 Task: Add Zhou Energy + Focus to the cart.
Action: Mouse moved to (227, 113)
Screenshot: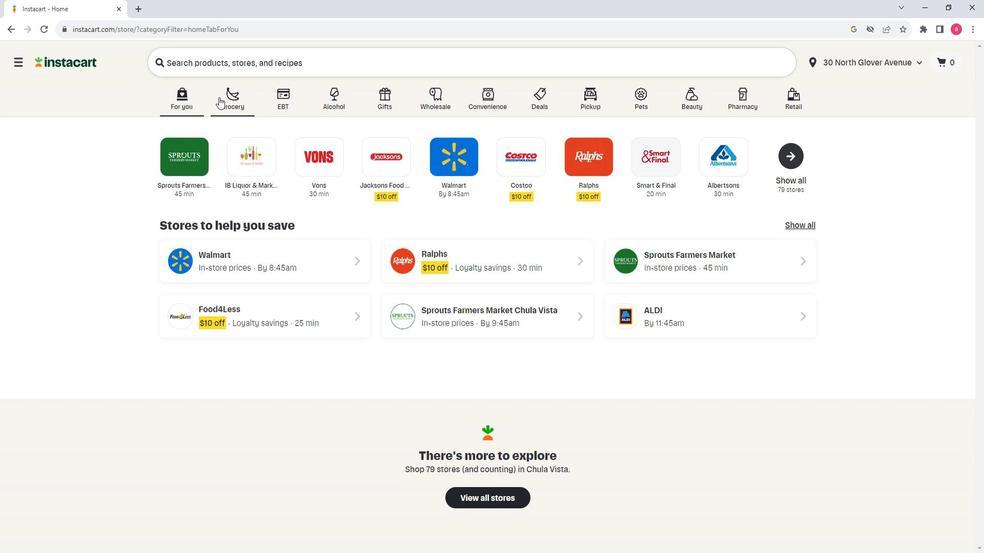 
Action: Mouse pressed left at (227, 113)
Screenshot: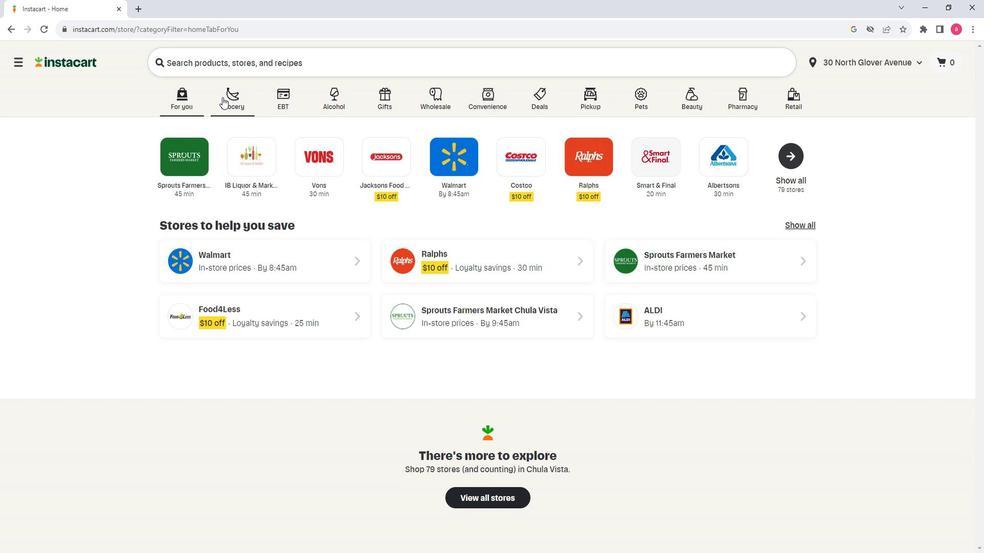 
Action: Mouse moved to (321, 314)
Screenshot: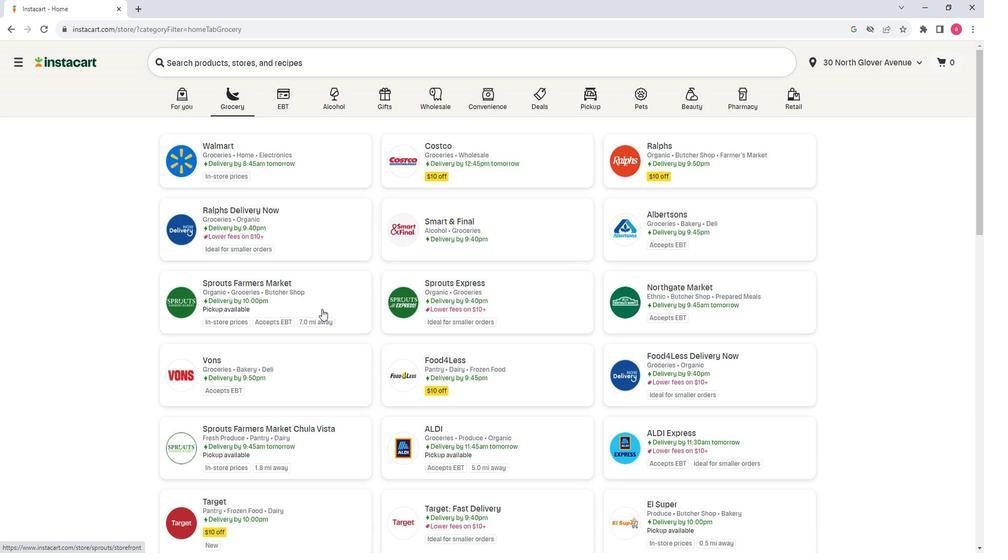 
Action: Mouse pressed left at (321, 314)
Screenshot: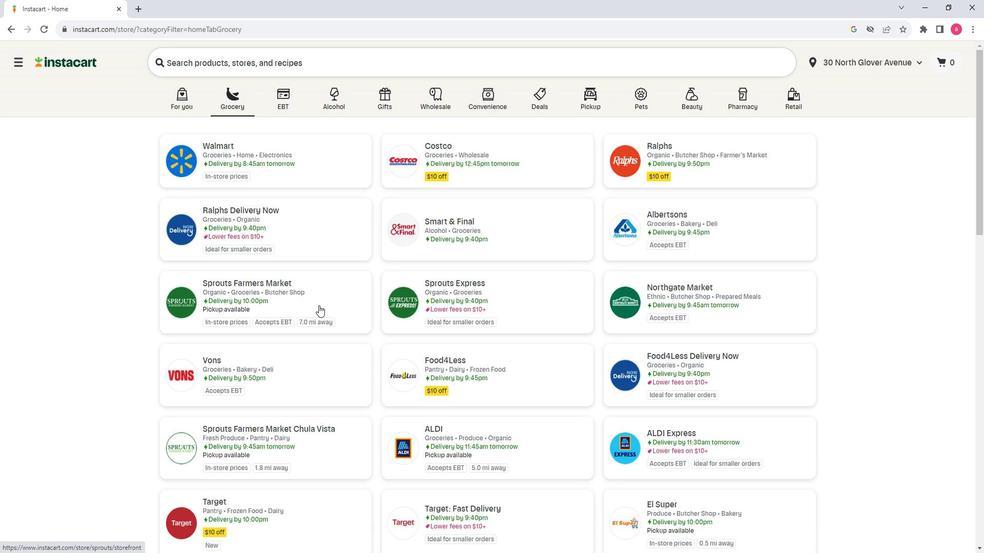 
Action: Mouse moved to (76, 380)
Screenshot: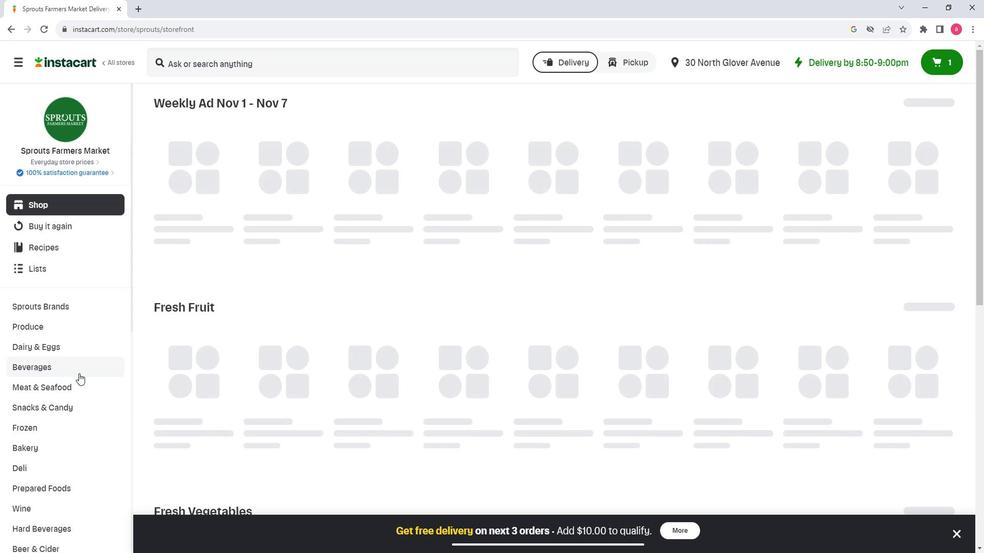 
Action: Mouse scrolled (76, 379) with delta (0, 0)
Screenshot: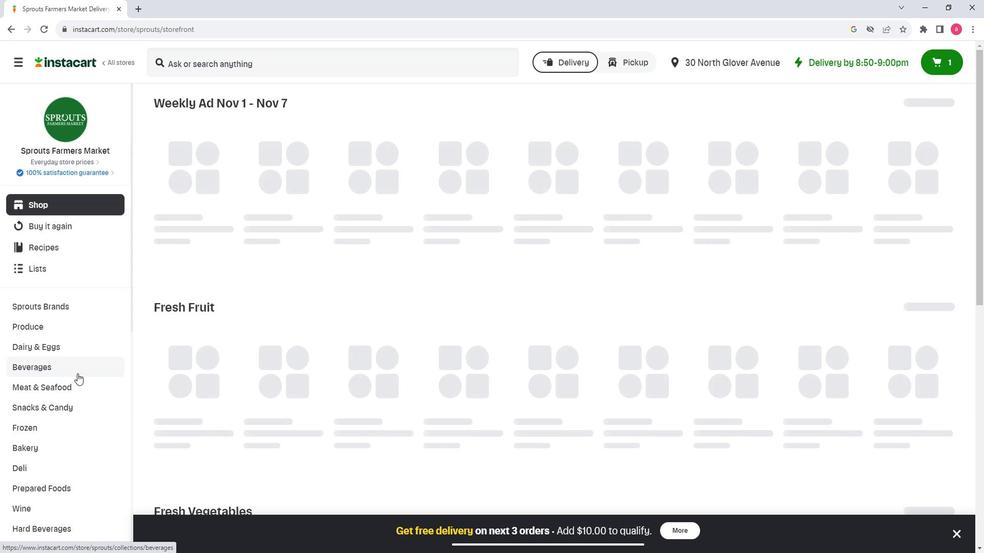
Action: Mouse scrolled (76, 379) with delta (0, 0)
Screenshot: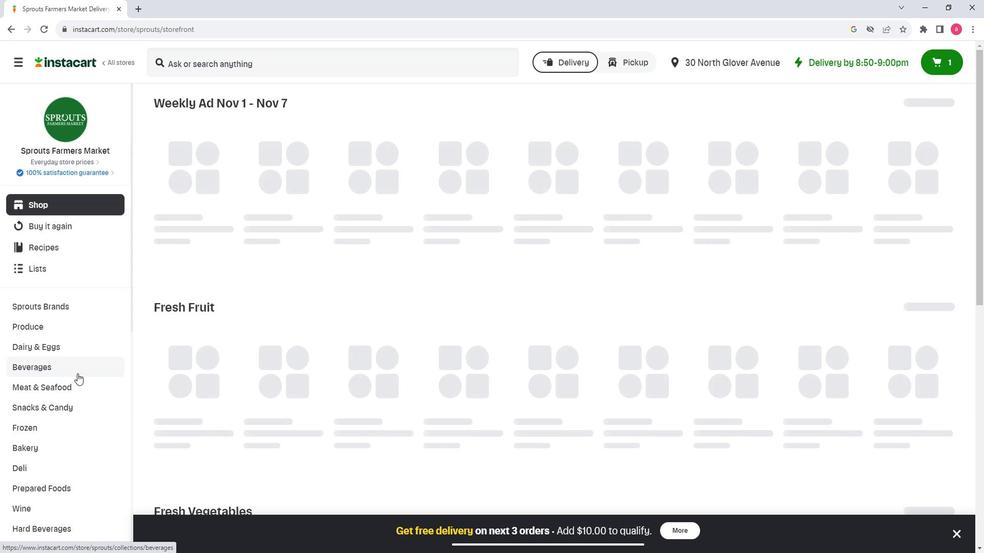 
Action: Mouse scrolled (76, 379) with delta (0, 0)
Screenshot: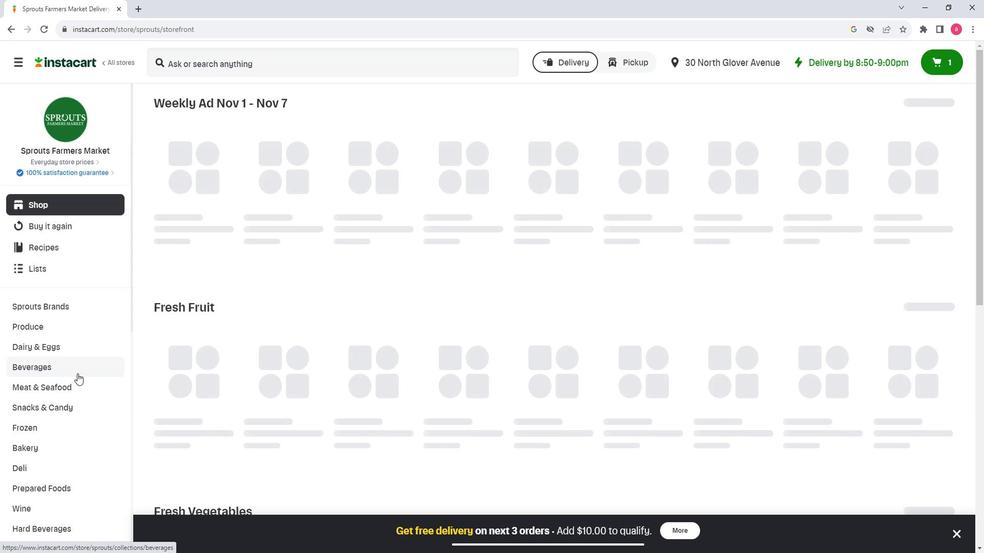 
Action: Mouse scrolled (76, 379) with delta (0, 0)
Screenshot: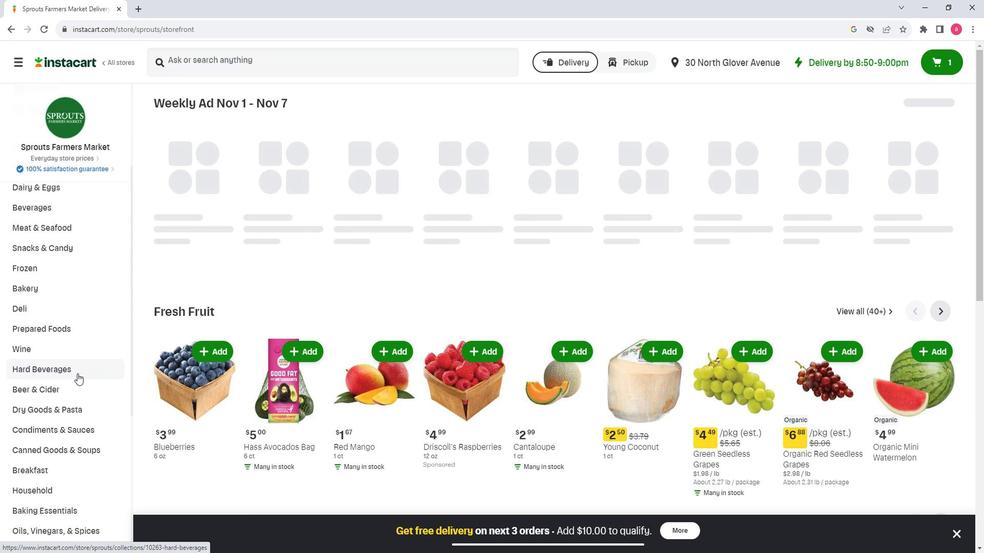 
Action: Mouse scrolled (76, 379) with delta (0, 0)
Screenshot: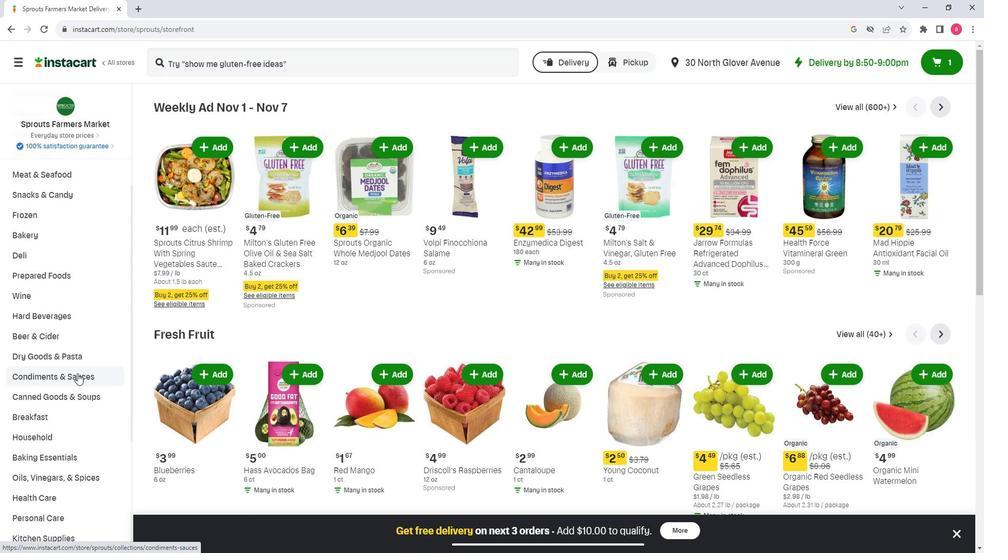 
Action: Mouse scrolled (76, 379) with delta (0, 0)
Screenshot: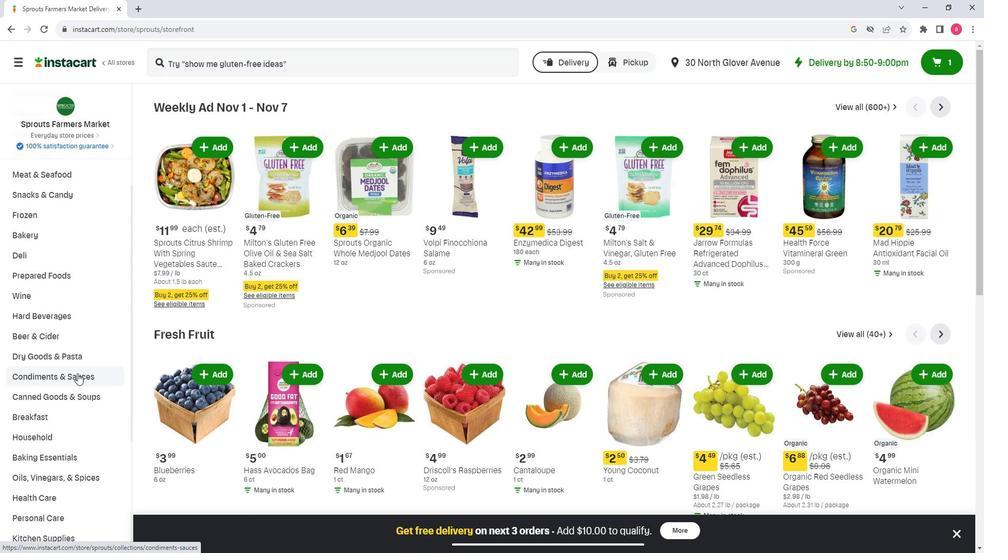 
Action: Mouse moved to (63, 397)
Screenshot: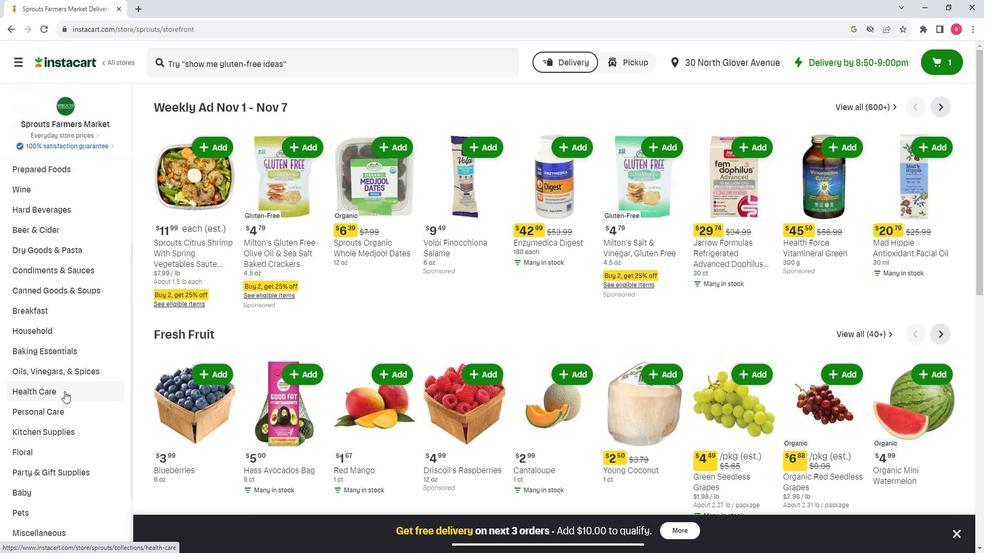 
Action: Mouse pressed left at (63, 397)
Screenshot: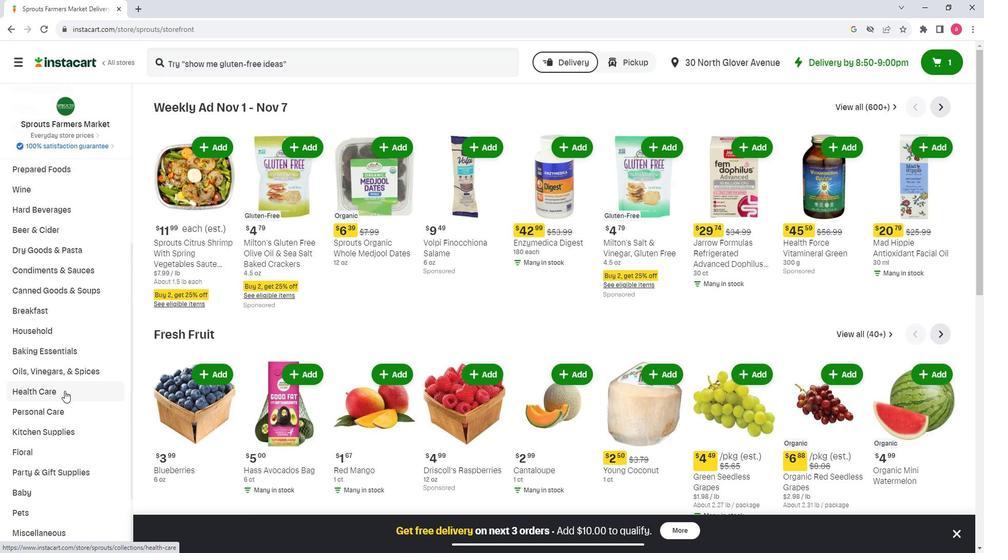 
Action: Mouse moved to (714, 148)
Screenshot: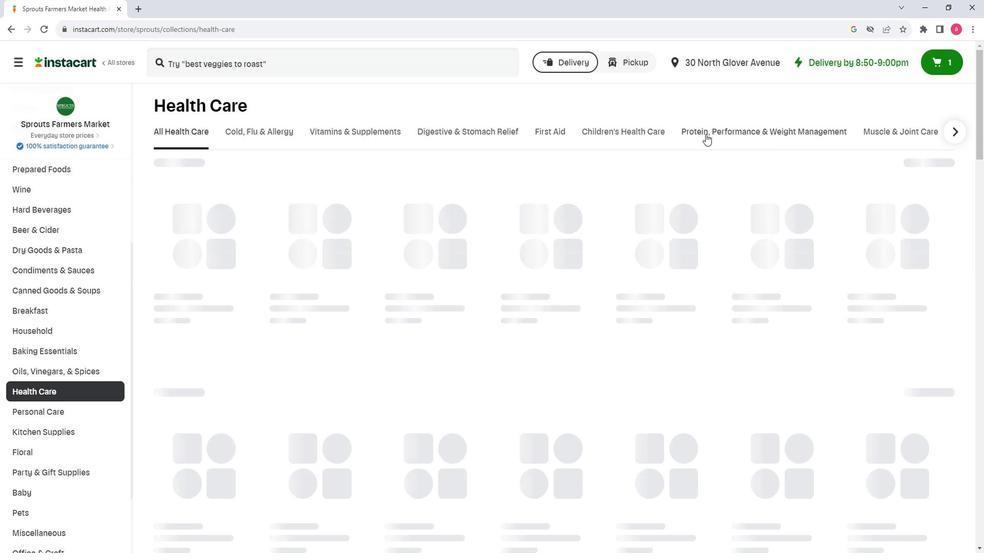 
Action: Mouse pressed left at (714, 148)
Screenshot: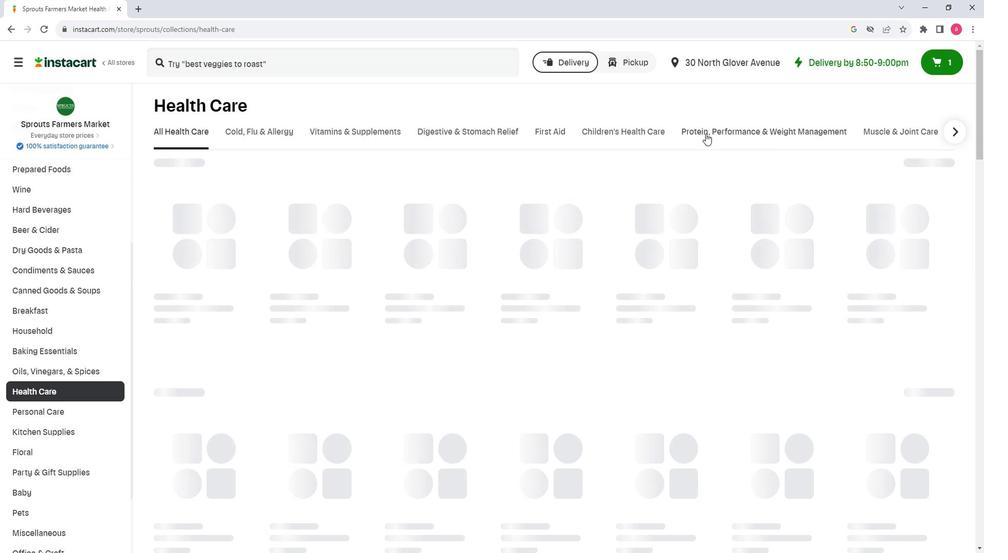 
Action: Mouse moved to (375, 195)
Screenshot: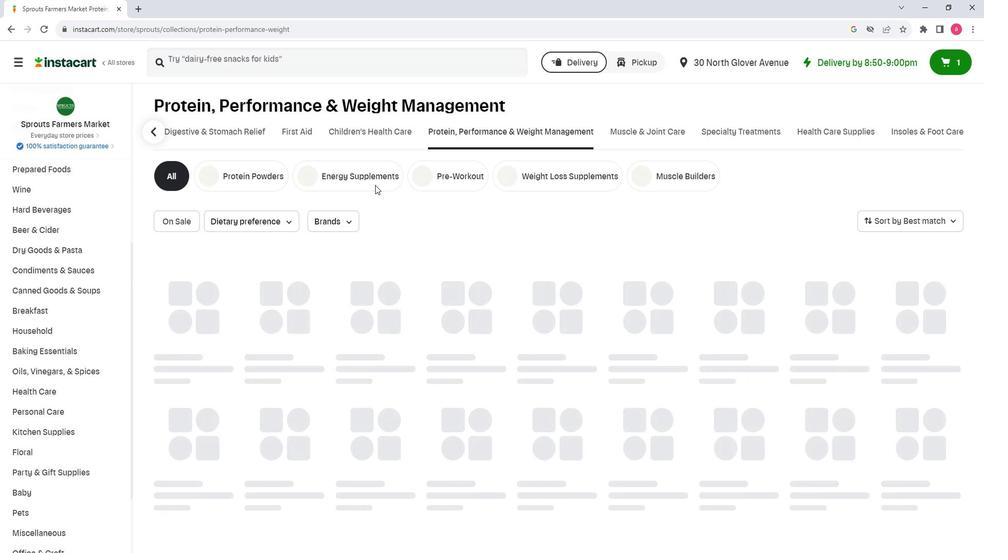 
Action: Mouse pressed left at (375, 195)
Screenshot: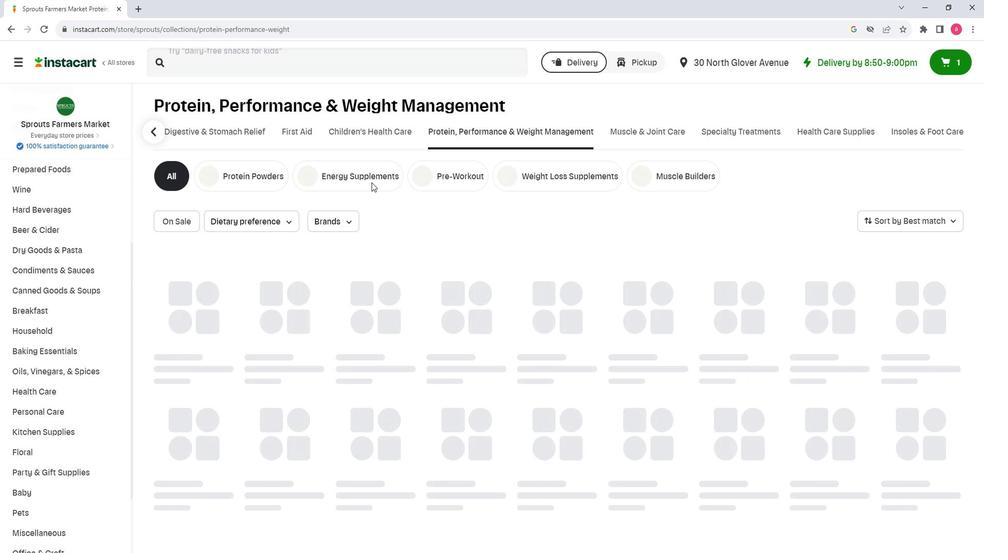
Action: Mouse moved to (275, 82)
Screenshot: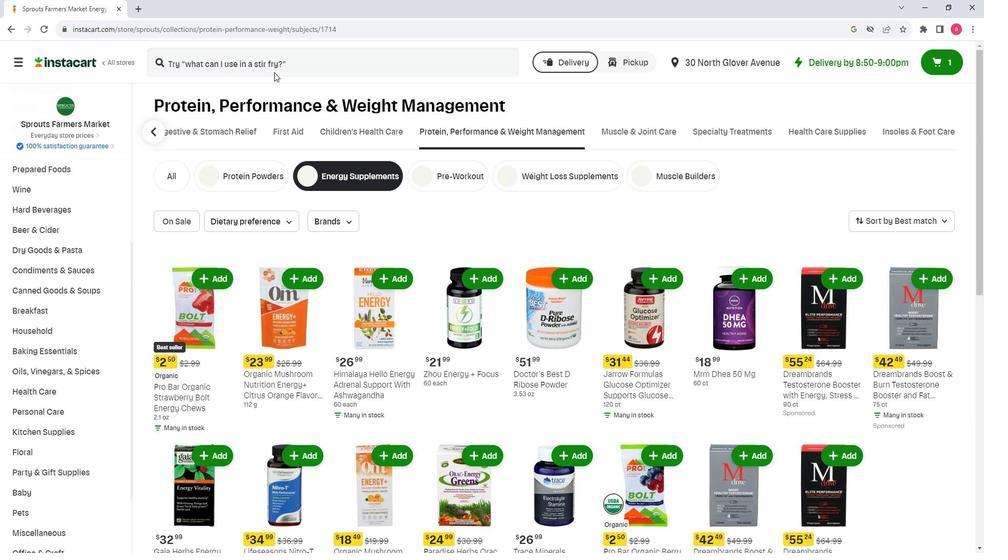 
Action: Mouse pressed left at (275, 82)
Screenshot: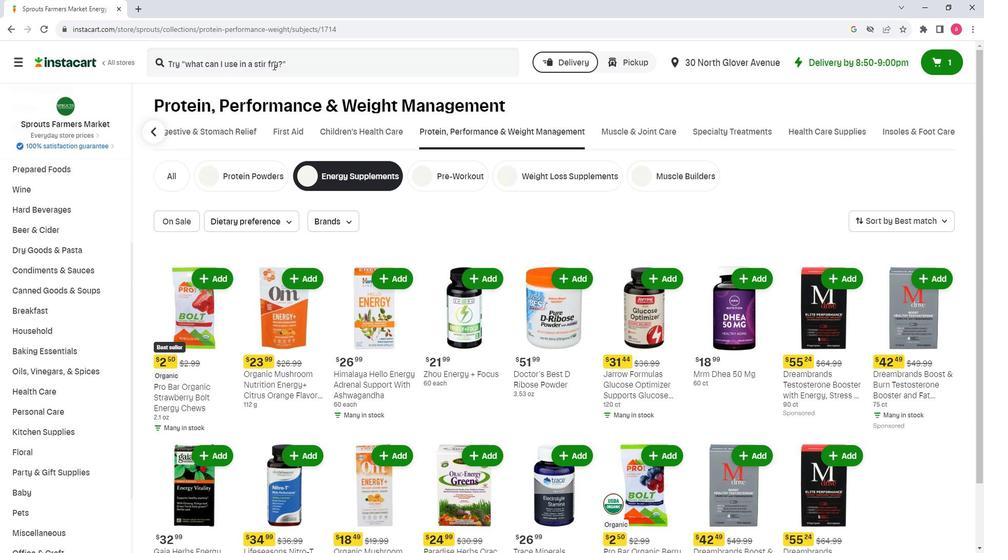 
Action: Key pressed <Key.shift><Key.shift><Key.shift><Key.shift><Key.shift><Key.shift><Key.shift><Key.shift><Key.shift><Key.shift><Key.shift><Key.shift><Key.shift><Key.shift><Key.shift><Key.shift><Key.shift><Key.shift><Key.shift><Key.shift><Key.shift><Key.shift><Key.shift><Key.shift><Key.shift><Key.shift><Key.shift><Key.shift><Key.shift><Key.shift><Key.shift><Key.shift><Key.shift><Key.shift><Key.shift><Key.shift><Key.shift><Key.shift><Key.shift>Zhou<Key.space><Key.shift><Key.shift><Key.shift><Key.shift><Key.shift><Key.shift><Key.shift><Key.shift><Key.shift><Key.shift><Key.shift><Key.shift><Key.shift><Key.shift><Key.shift><Key.shift><Key.shift><Key.shift>Energy<Key.space><Key.backspace><Key.shift>+<Key.backspace><Key.space><Key.shift>+<Key.space><Key.shift>Focus<Key.space><Key.enter>
Screenshot: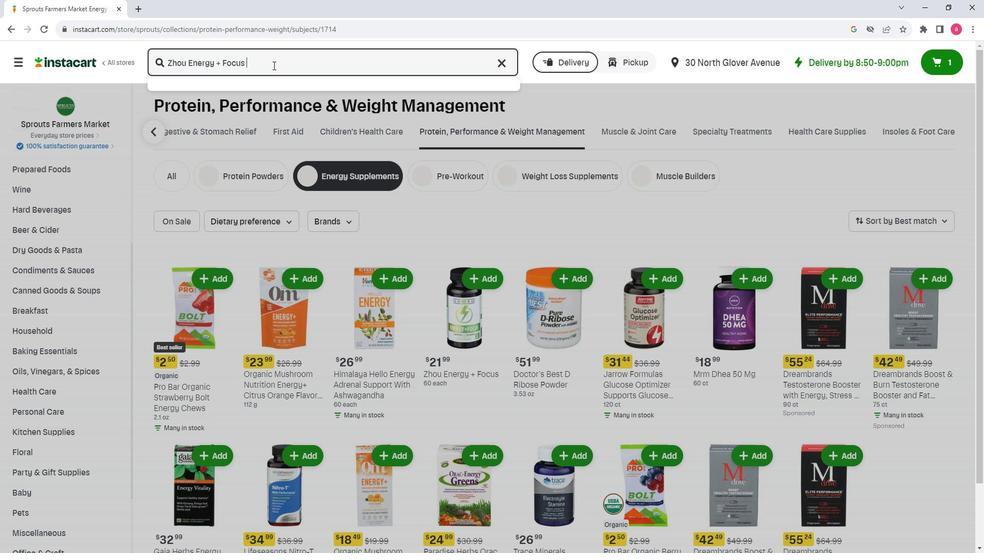 
Action: Mouse moved to (608, 182)
Screenshot: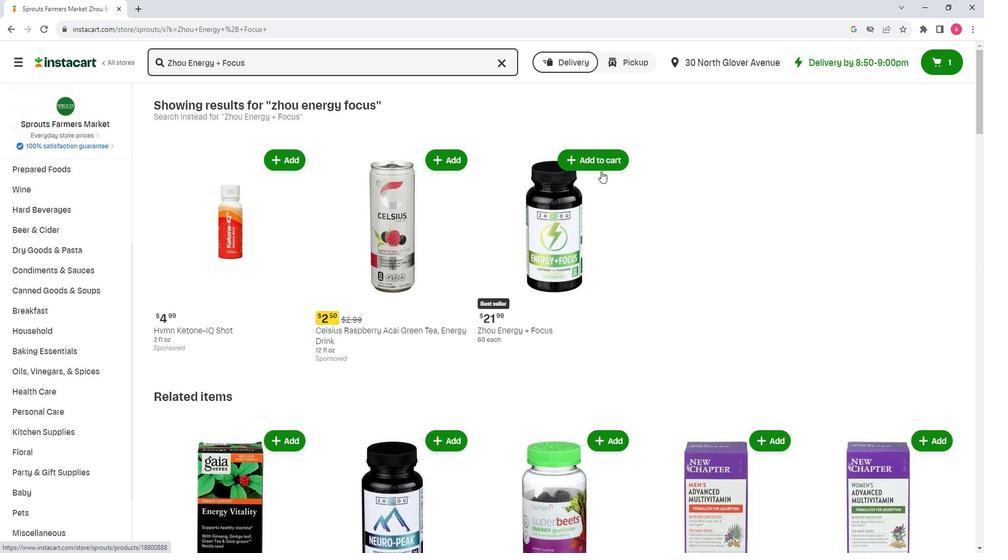 
Action: Mouse pressed left at (608, 182)
Screenshot: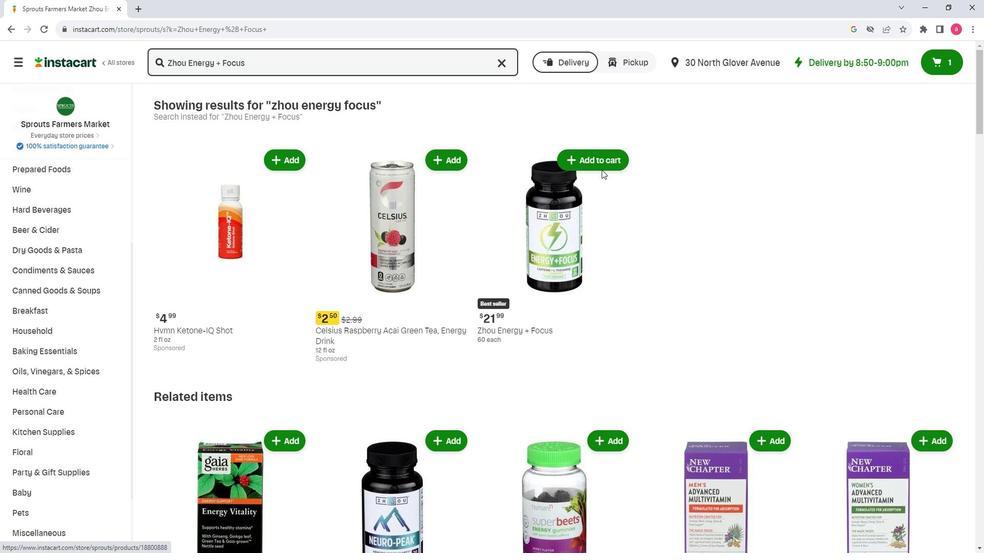 
Action: Mouse moved to (617, 170)
Screenshot: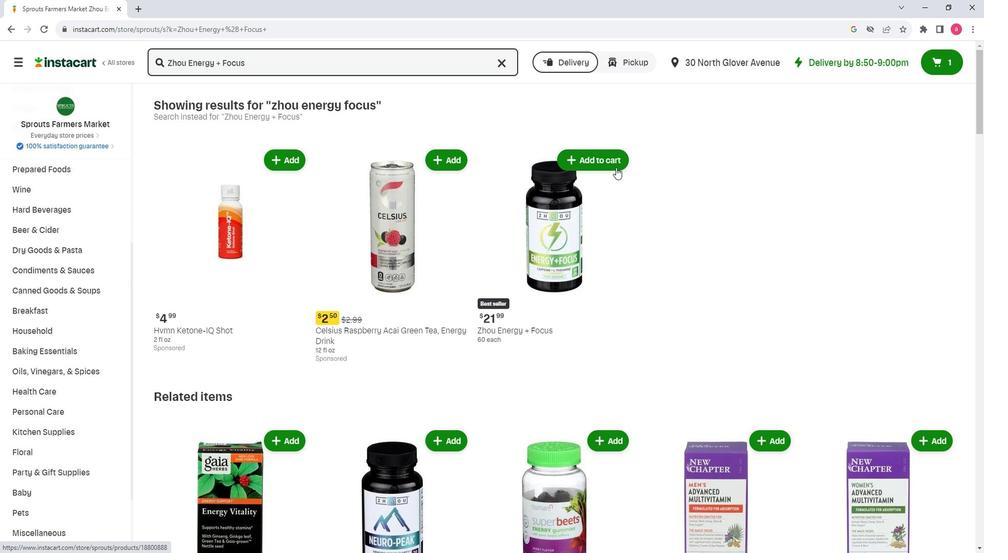 
Action: Mouse pressed left at (617, 170)
Screenshot: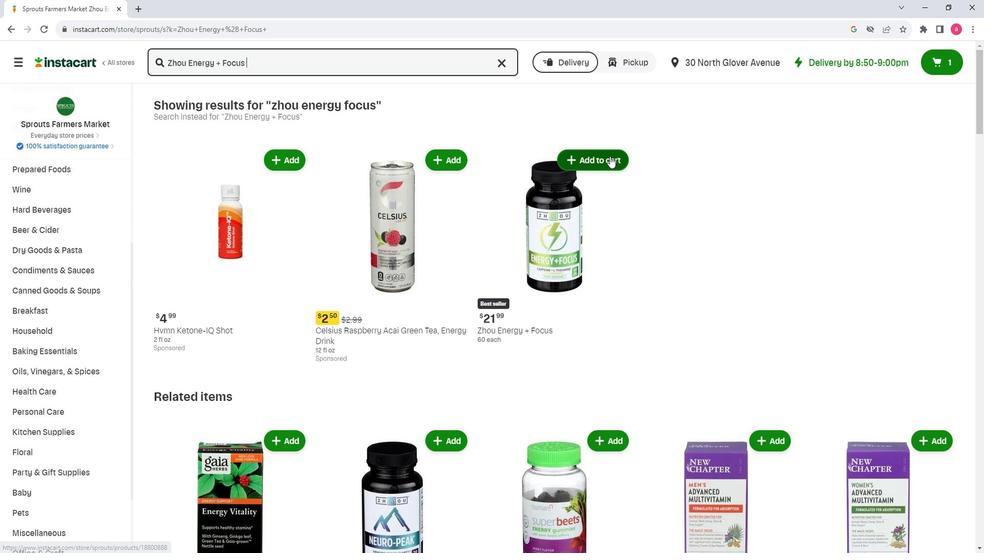 
Action: Mouse moved to (649, 235)
Screenshot: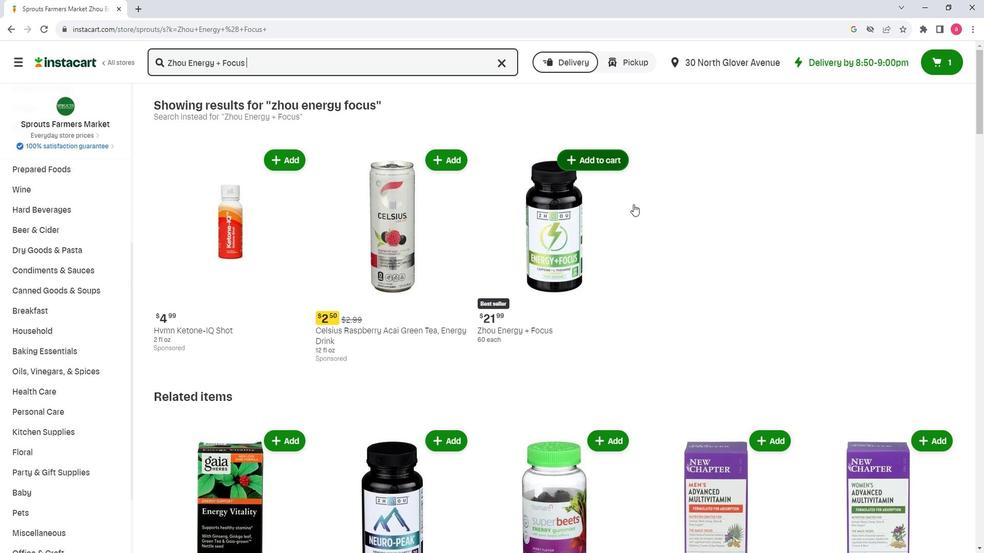 
